Task: Create in the project BlazeTech in Backlog an issue 'Integrate a new social media sharing feature into an existing e-commerce website to enhance product visibility and social engagement', assign it to team member softage.2@softage.net and change the status to IN PROGRESS. Create in the project BlazeTech in Backlog an issue 'Develop a new tool for automated testing of web application security vulnerabilities and penetration testing', assign it to team member softage.3@softage.net and change the status to IN PROGRESS
Action: Mouse moved to (197, 52)
Screenshot: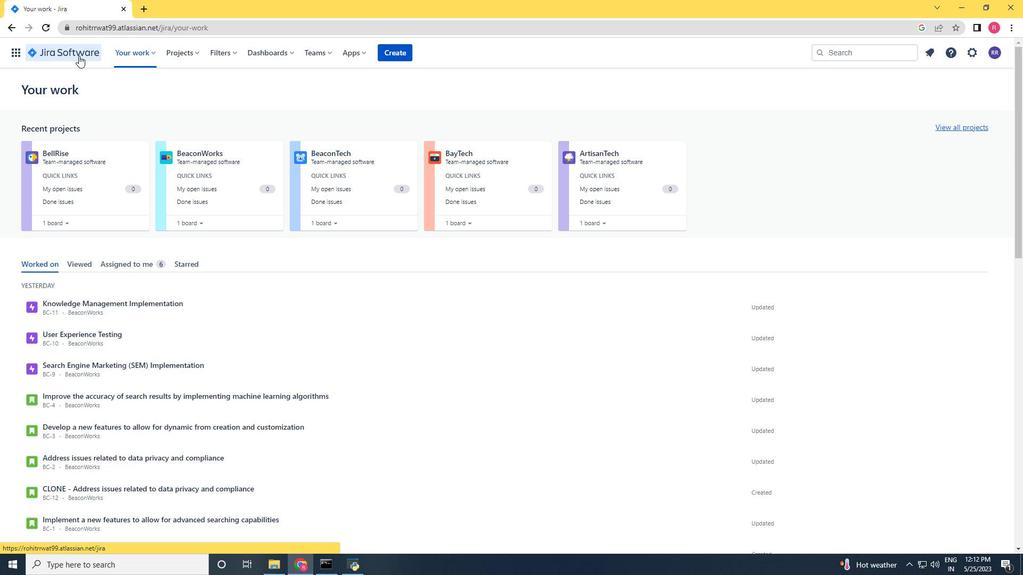 
Action: Mouse pressed left at (197, 52)
Screenshot: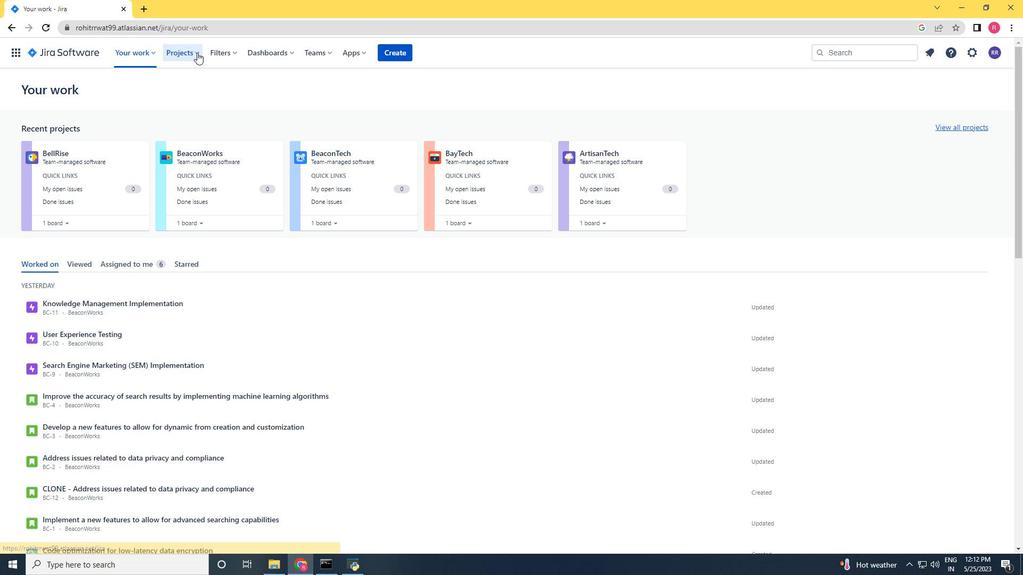 
Action: Mouse moved to (205, 96)
Screenshot: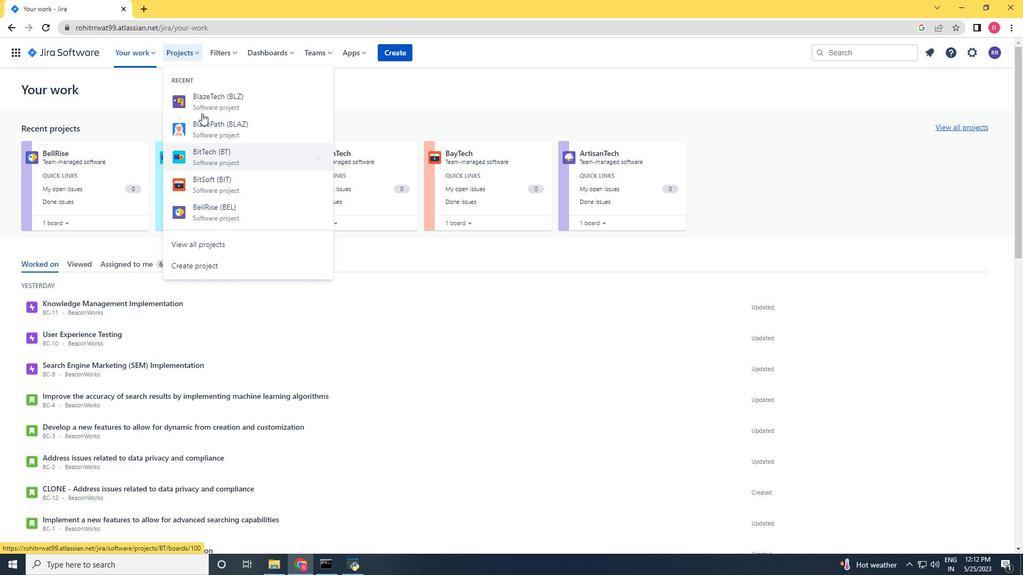 
Action: Mouse pressed left at (205, 96)
Screenshot: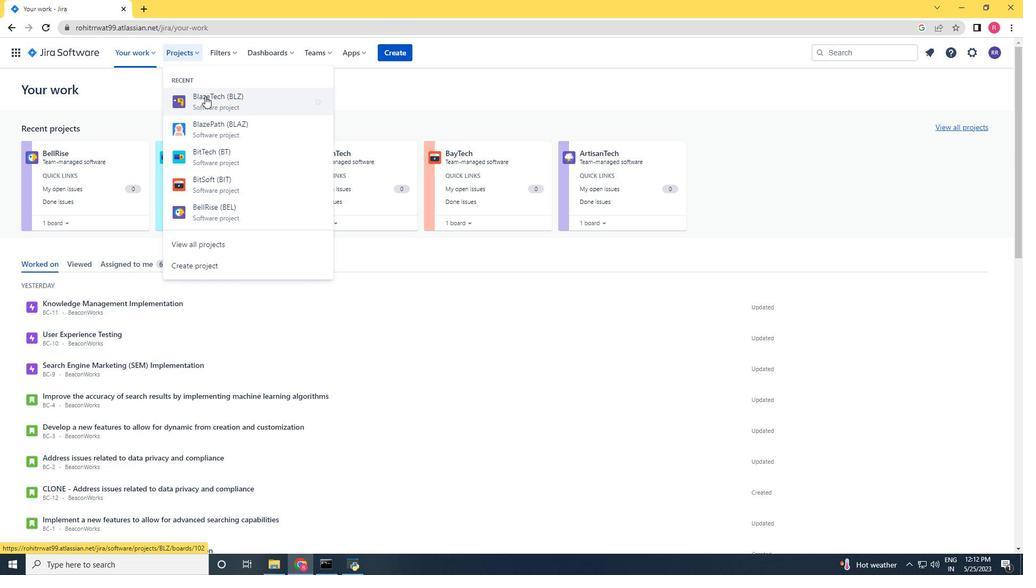 
Action: Mouse moved to (37, 161)
Screenshot: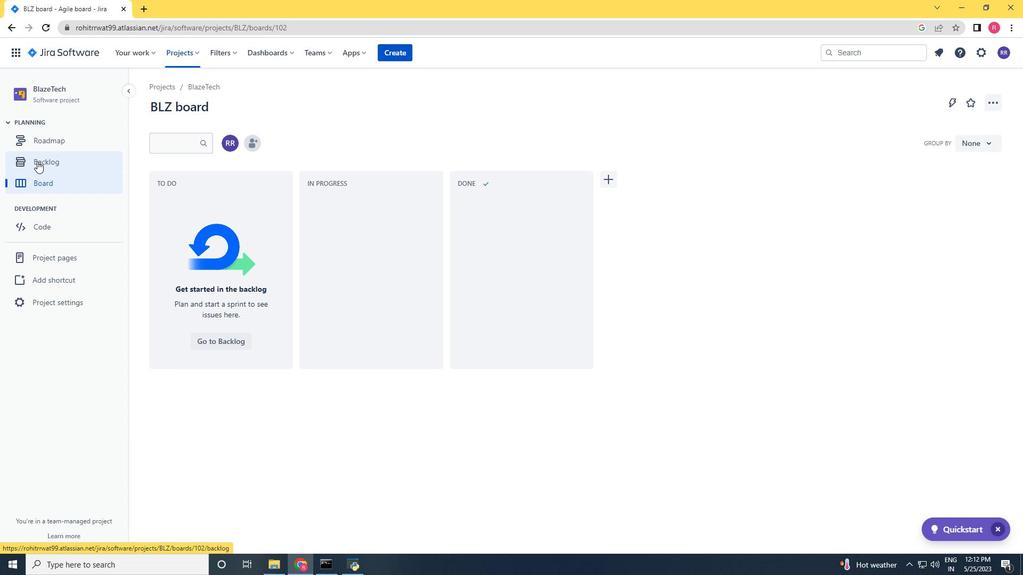 
Action: Mouse pressed left at (37, 161)
Screenshot: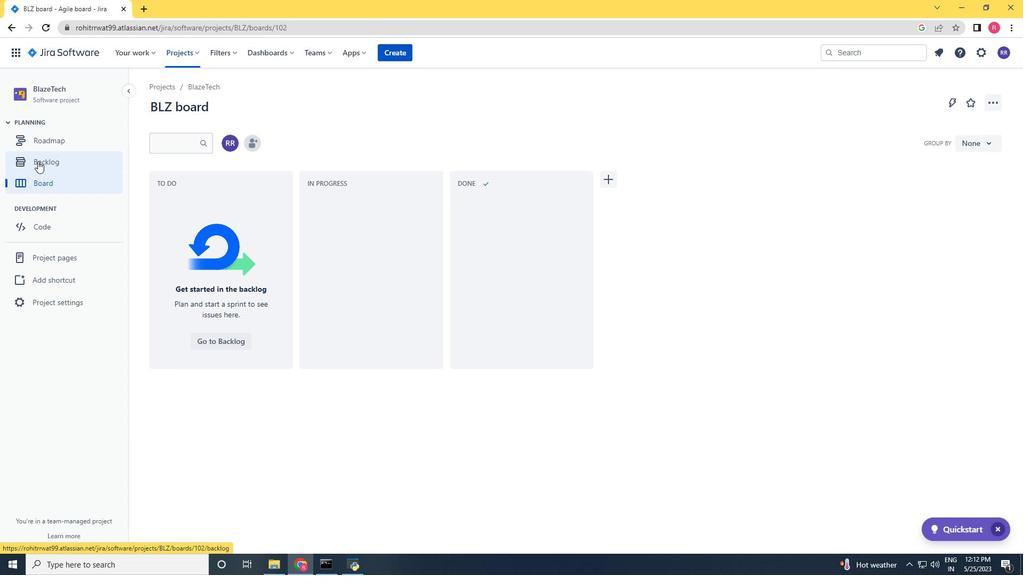 
Action: Mouse moved to (282, 166)
Screenshot: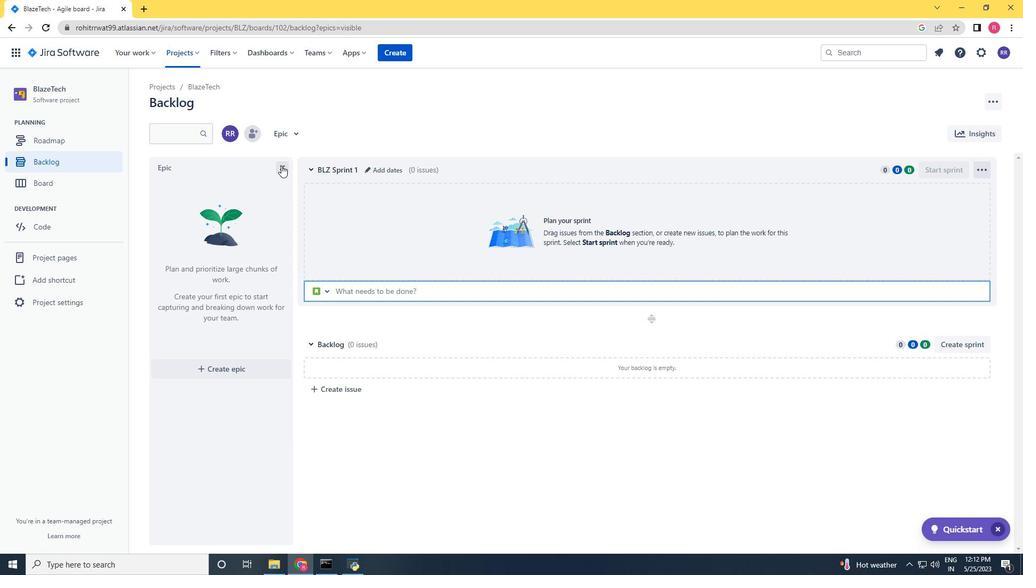 
Action: Mouse pressed left at (282, 166)
Screenshot: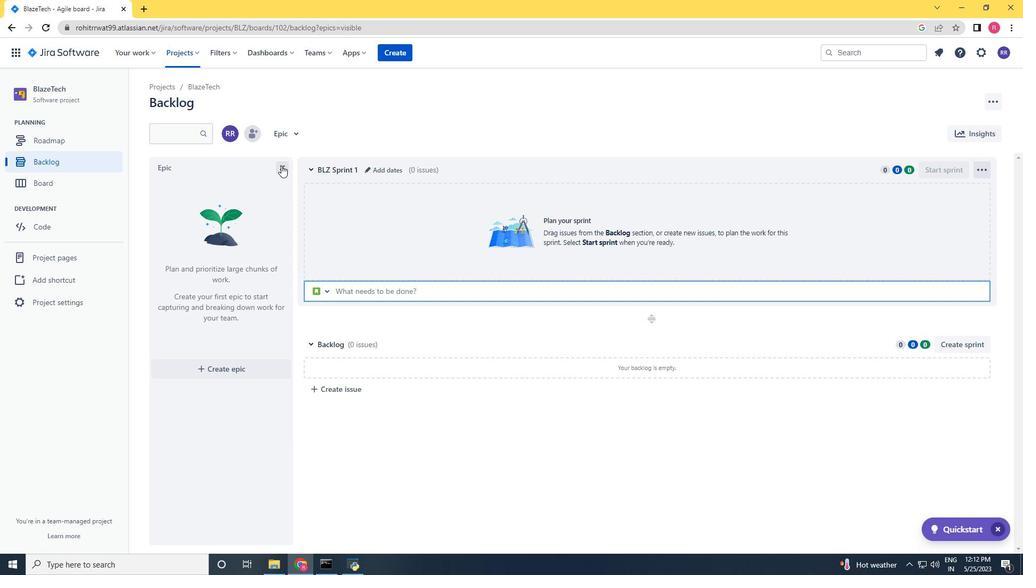 
Action: Mouse moved to (179, 390)
Screenshot: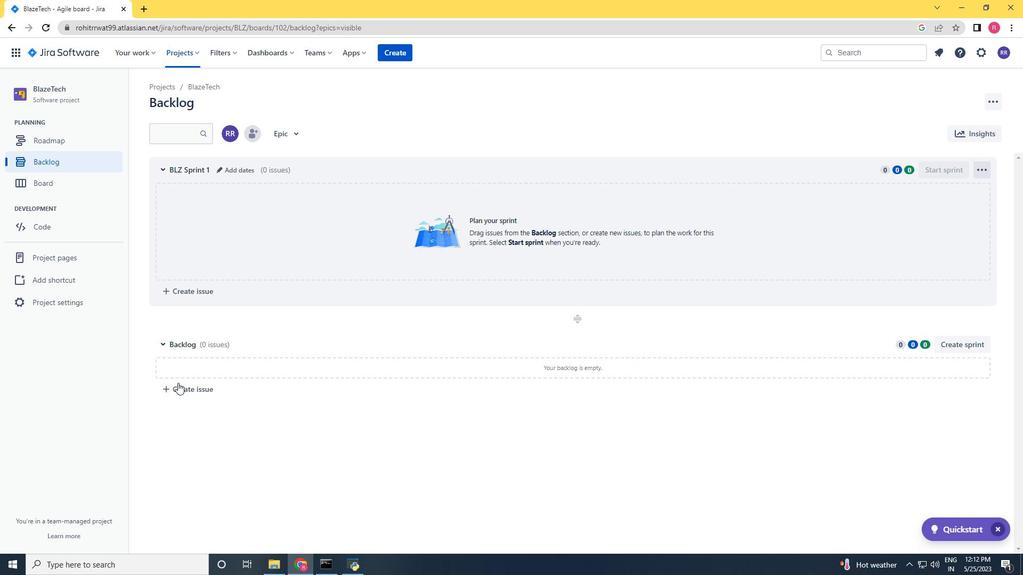 
Action: Mouse pressed left at (179, 390)
Screenshot: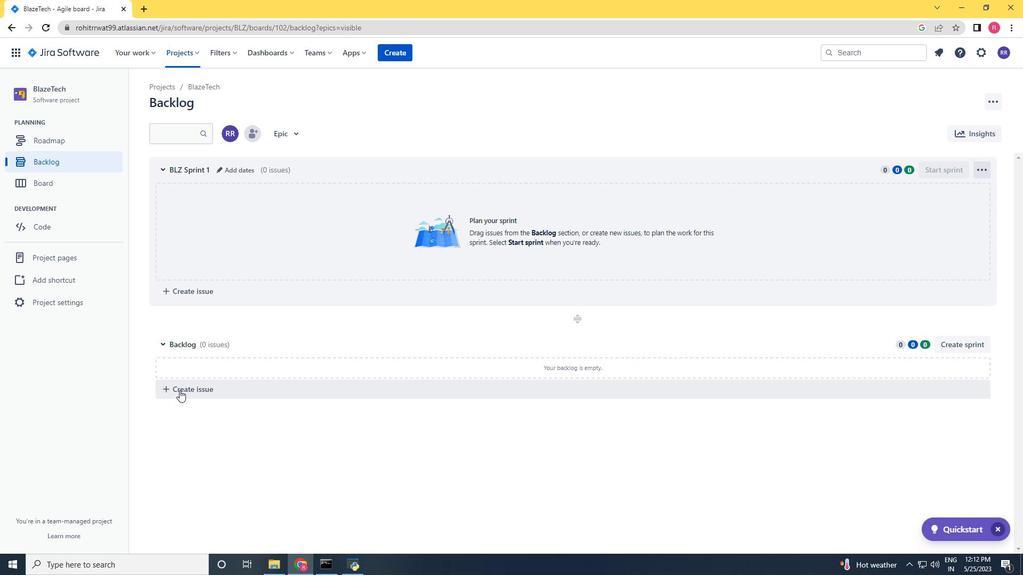 
Action: Key pressed <Key.shift_r><Key.shift_r>Integrate<Key.space>
Screenshot: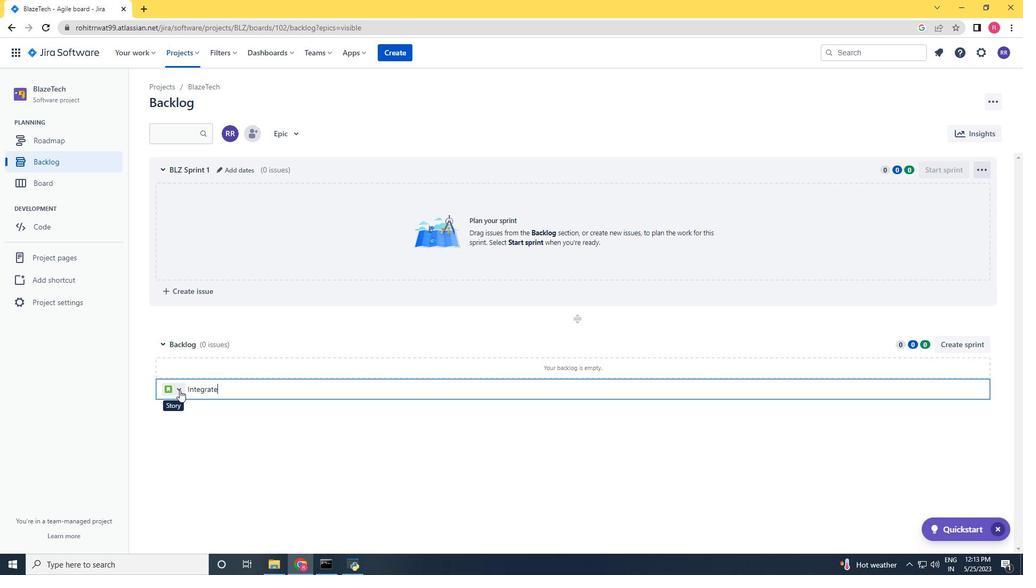 
Action: Mouse moved to (218, 239)
Screenshot: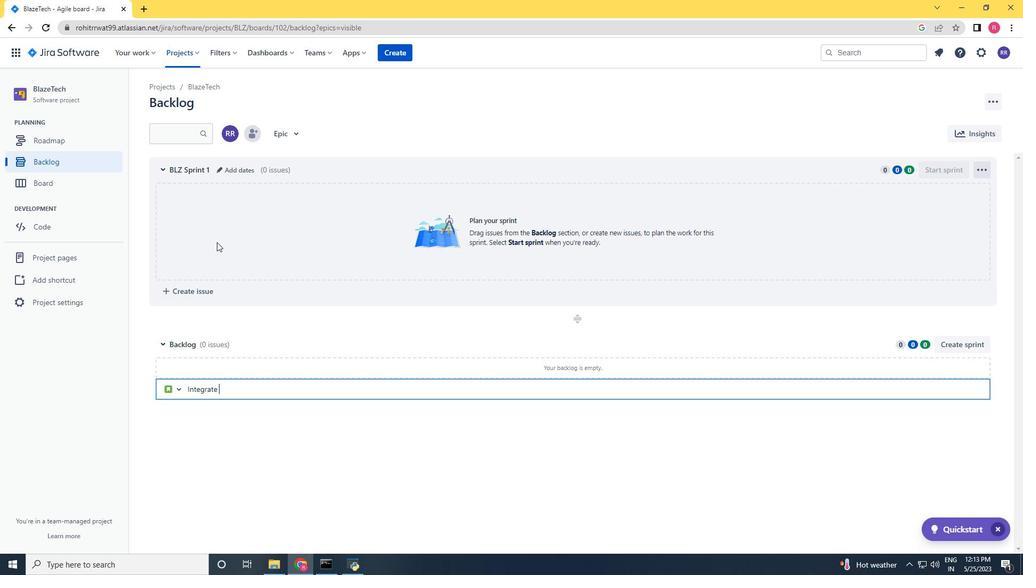 
Action: Key pressed a<Key.space>new<Key.space>social<Key.space>media<Key.space>sharing<Key.space>feature<Key.space>into<Key.space>an<Key.space>w<Key.backspace>existing<Key.space>e-commerce<Key.space>website<Key.space>to<Key.space>enhance<Key.space>product<Key.space>c<Key.backspace>visibility<Key.space>and<Key.space>social<Key.space>engagement<Key.space><Key.enter>
Screenshot: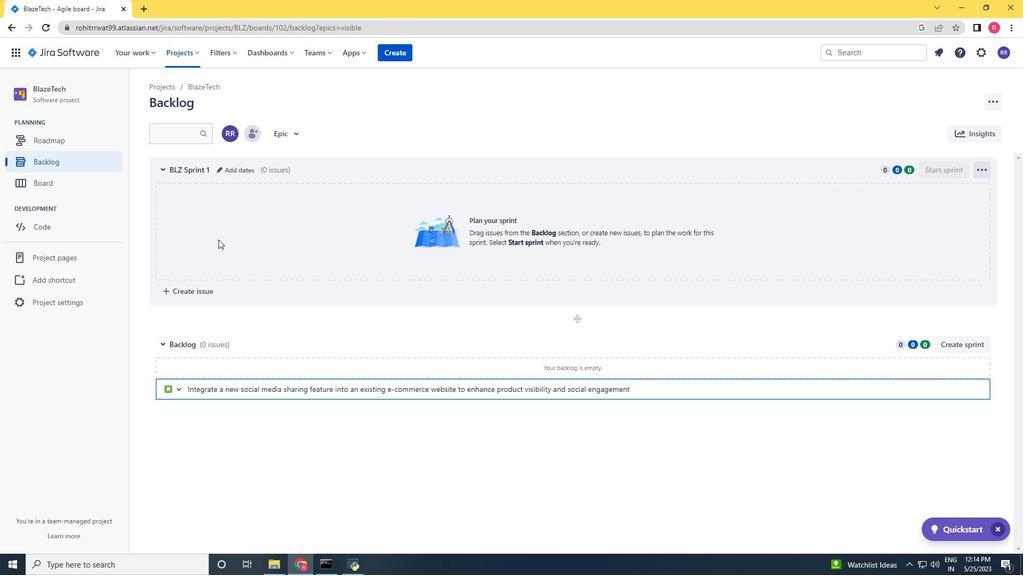 
Action: Mouse moved to (421, 364)
Screenshot: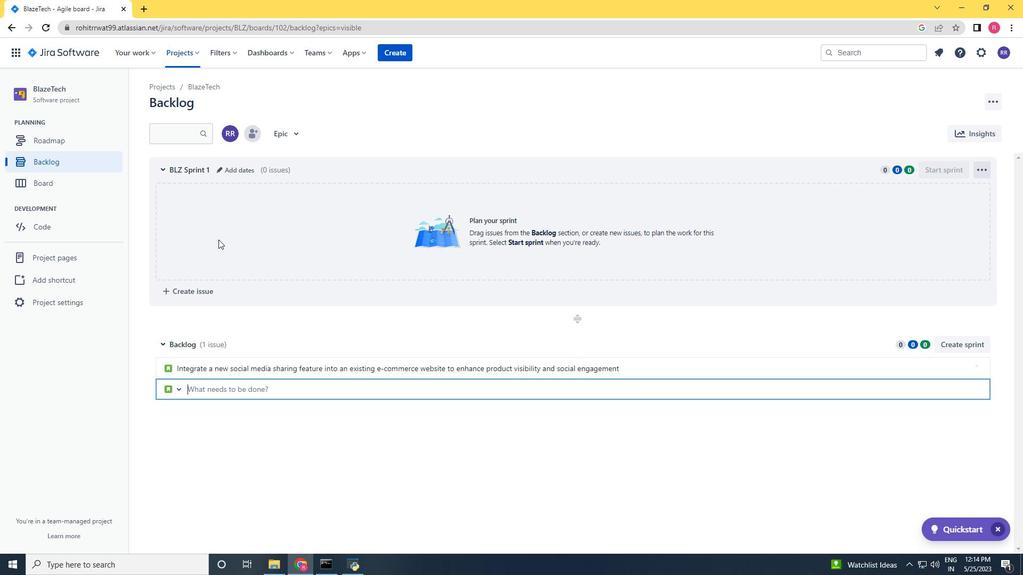 
Action: Mouse scrolled (421, 364) with delta (0, 0)
Screenshot: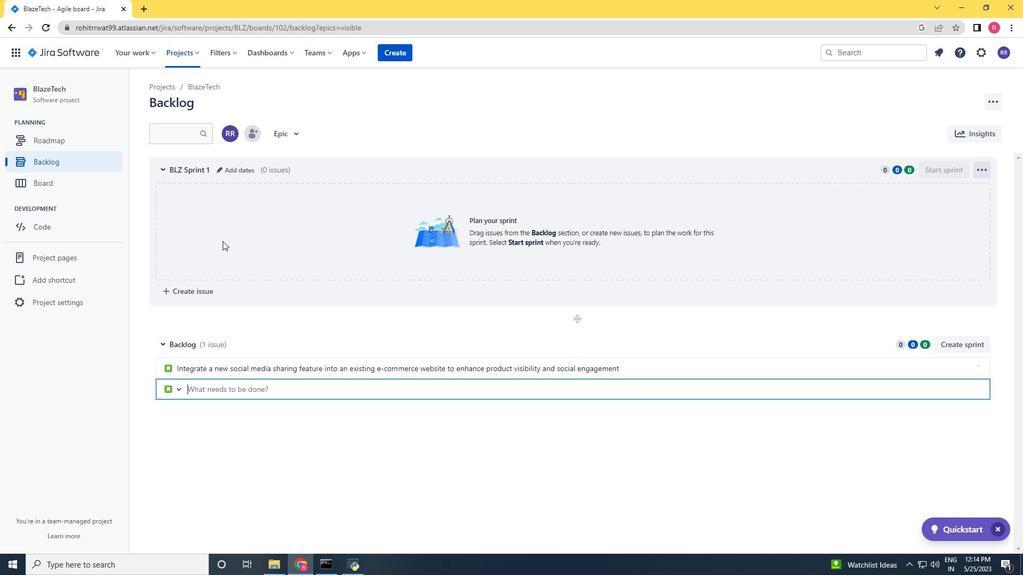 
Action: Mouse moved to (928, 369)
Screenshot: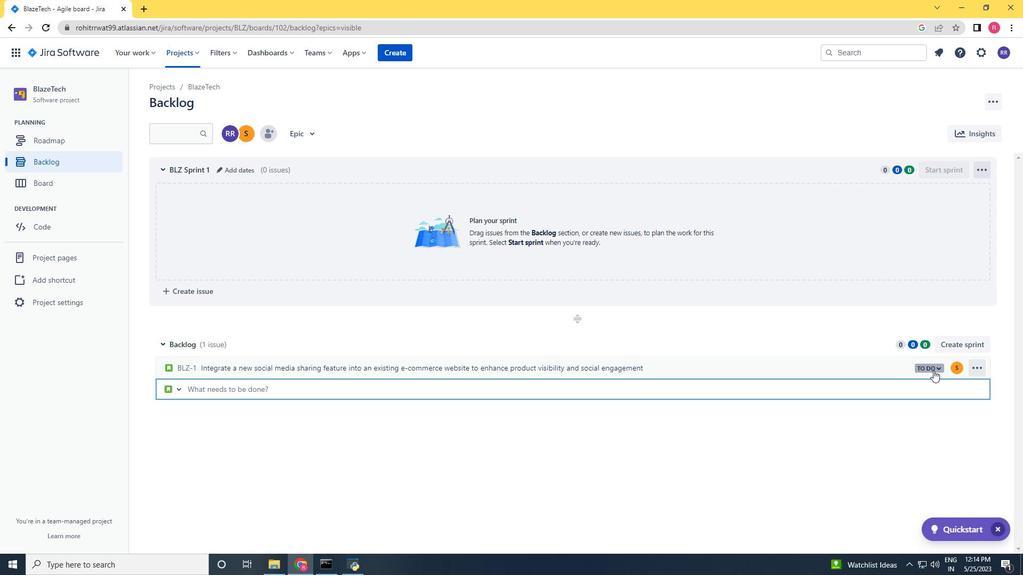 
Action: Mouse pressed left at (928, 369)
Screenshot: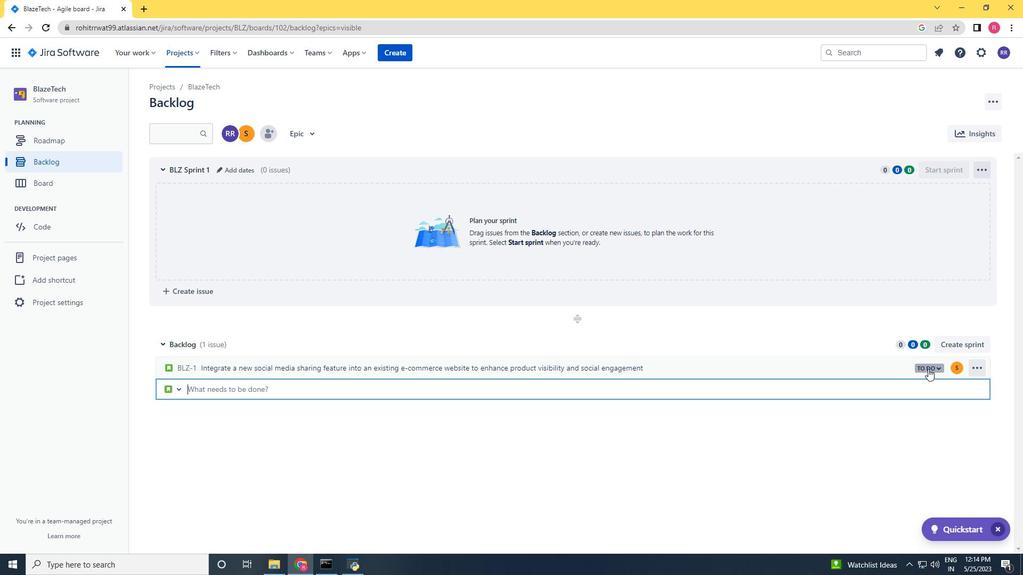 
Action: Mouse moved to (859, 390)
Screenshot: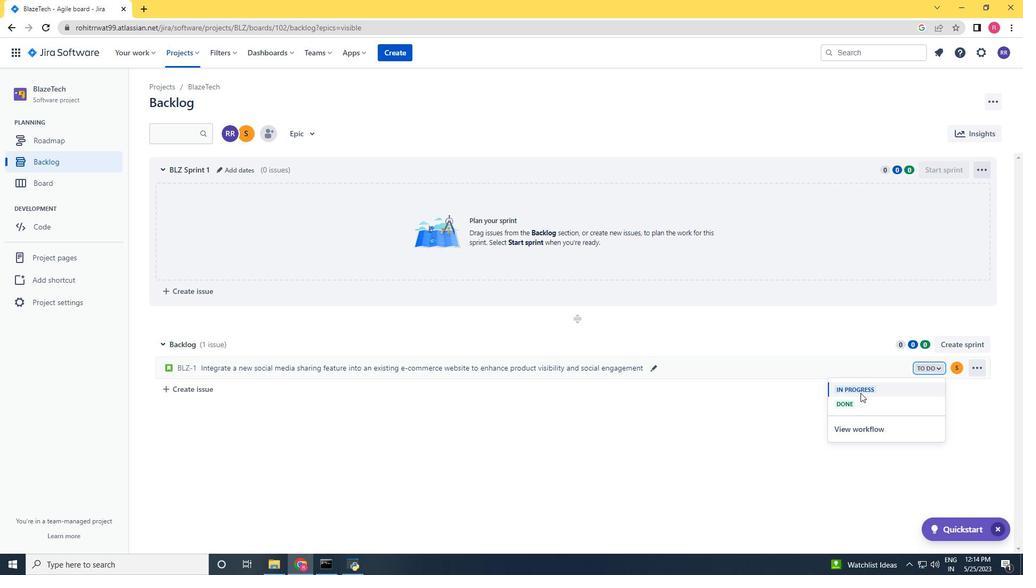 
Action: Mouse pressed left at (859, 390)
Screenshot: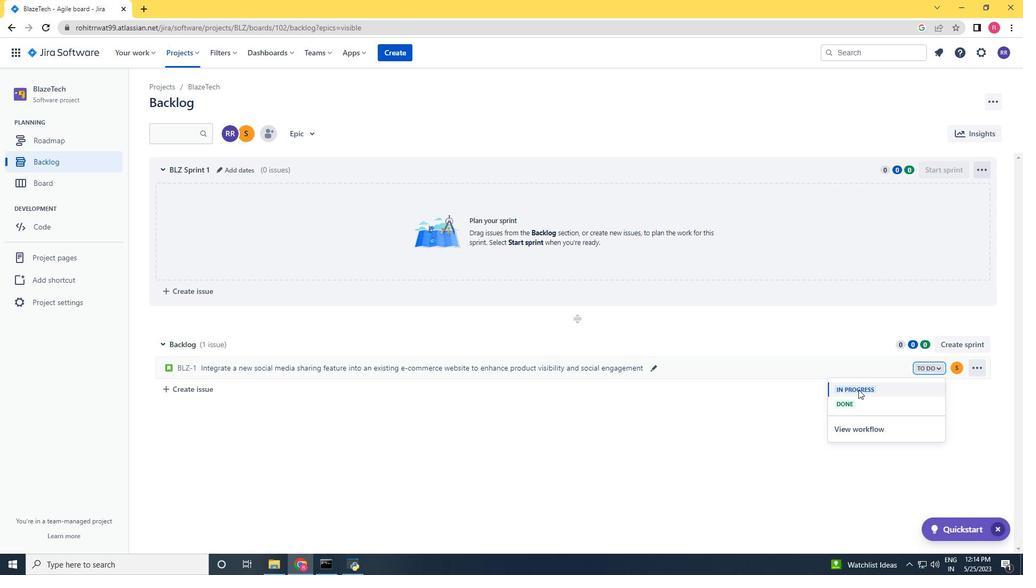 
Action: Mouse moved to (198, 387)
Screenshot: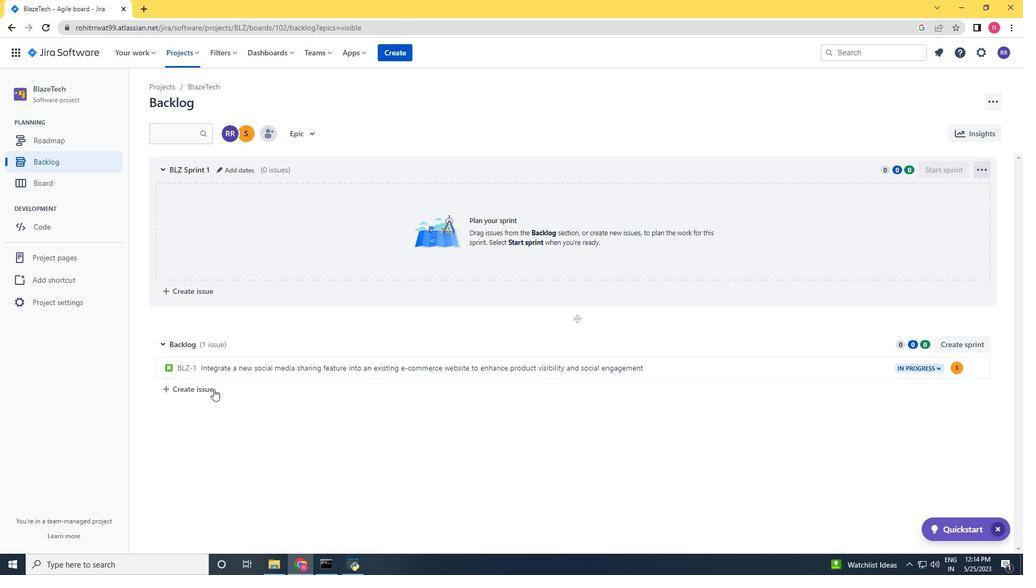 
Action: Mouse pressed left at (198, 387)
Screenshot: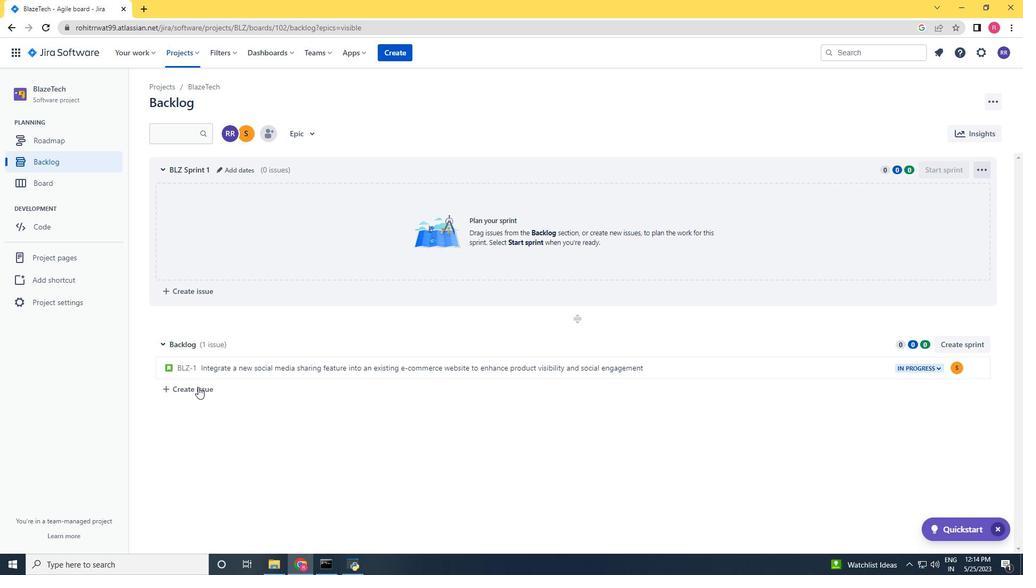 
Action: Key pressed <Key.shift>Develop<Key.space>a<Key.space>new<Key.space>tool<Key.space>for<Key.space>automated<Key.space>testing<Key.space>of<Key.space>web<Key.space>applicating<Key.backspace><Key.space><Key.backspace><Key.backspace><Key.backspace><Key.backspace><Key.backspace>ation<Key.space>d<Key.backspace>securu<Key.backspace>ity<Key.space>vuknerabilities<Key.space>a<Key.backspace><Key.backspace><Key.backspace>s<Key.space><Key.left><Key.left><Key.left><Key.left><Key.left><Key.left><Key.left><Key.left><Key.left><Key.left><Key.left><Key.left><Key.left><Key.backspace>l<Key.right><Key.right><Key.right><Key.right><Key.right><Key.right><Key.right><Key.right><Key.right><Key.right><Key.right><Key.right><Key.right><Key.right><Key.right><Key.right><Key.right><Key.right>and<Key.space>penetration<Key.space>testing<Key.space><Key.enter>
Screenshot: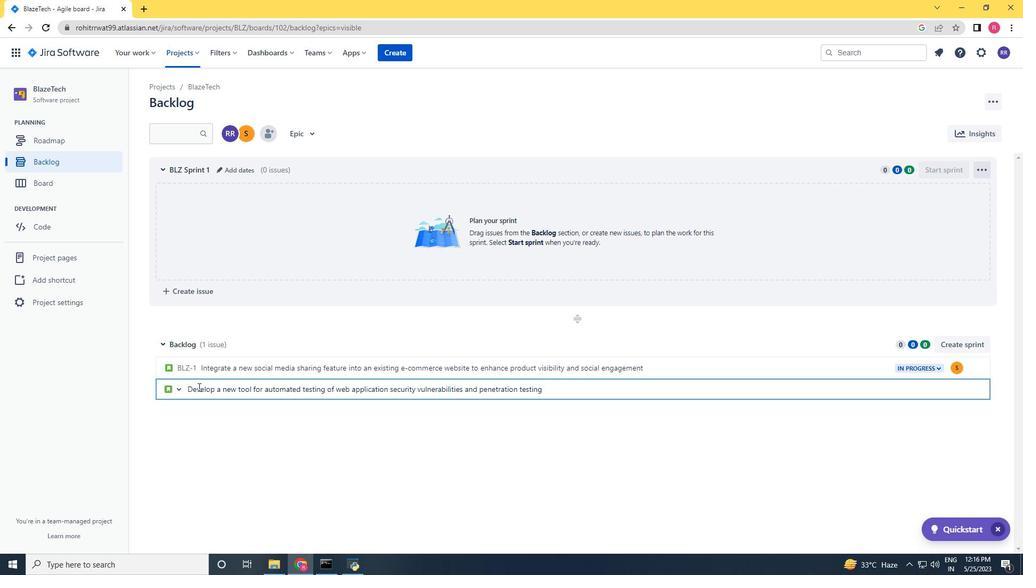 
Action: Mouse moved to (956, 386)
Screenshot: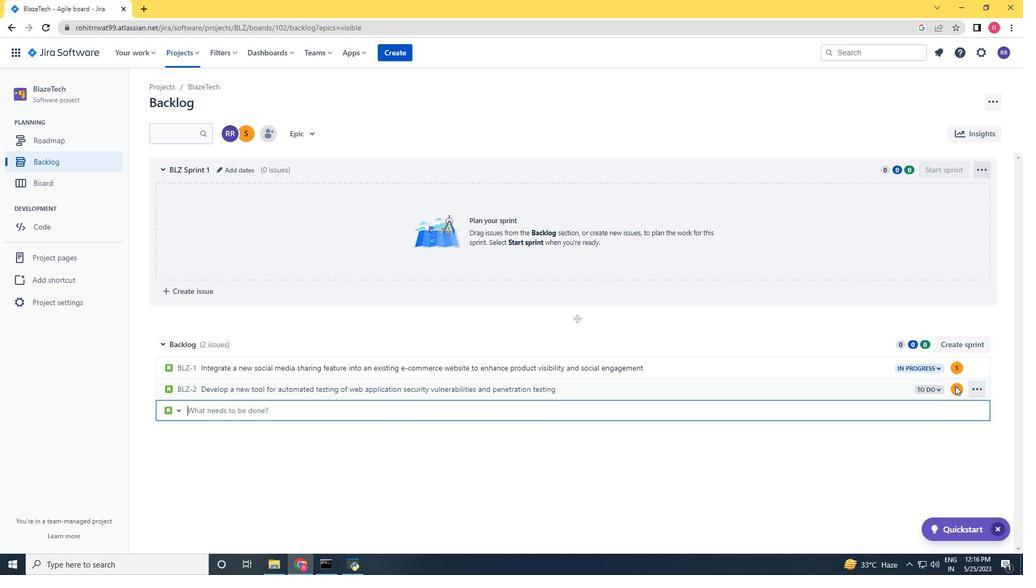 
Action: Mouse pressed left at (956, 386)
Screenshot: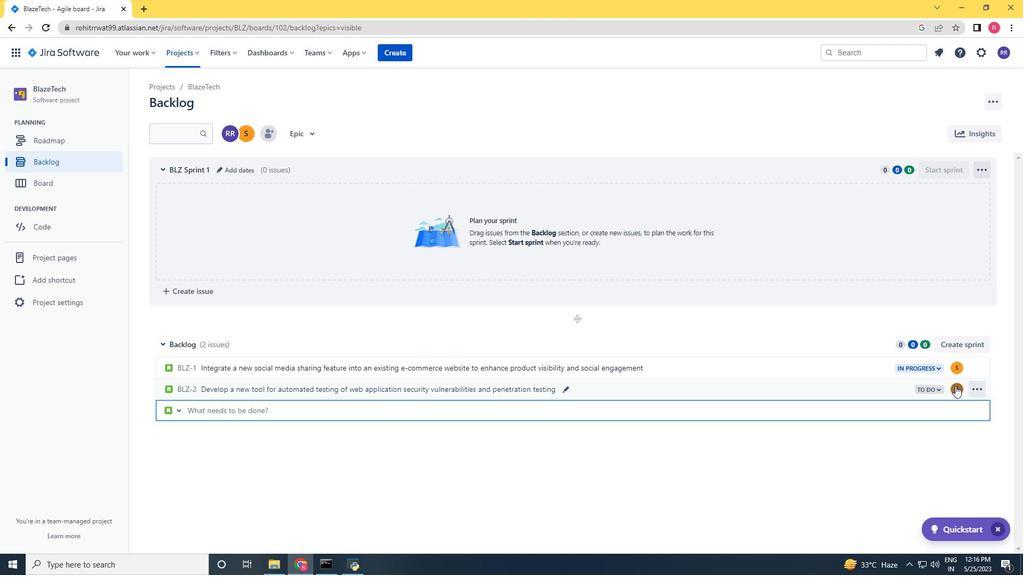 
Action: Mouse moved to (956, 387)
Screenshot: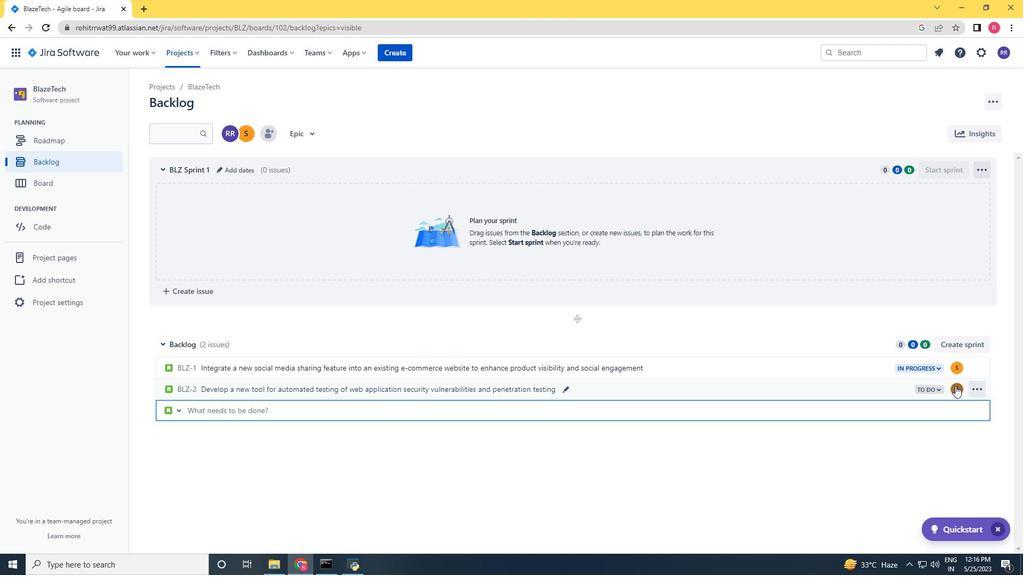 
Action: Key pressed sofage.2<Key.backspace>3<Key.shift><Key.shift><Key.shift><Key.shift><Key.shift><Key.shift><Key.shift><Key.shift><Key.shift><Key.shift><Key.shift><Key.shift><Key.shift><Key.shift><Key.shift><Key.shift><Key.shift><Key.shift><Key.shift><Key.shift><Key.shift><Key.shift>@softage.net
Screenshot: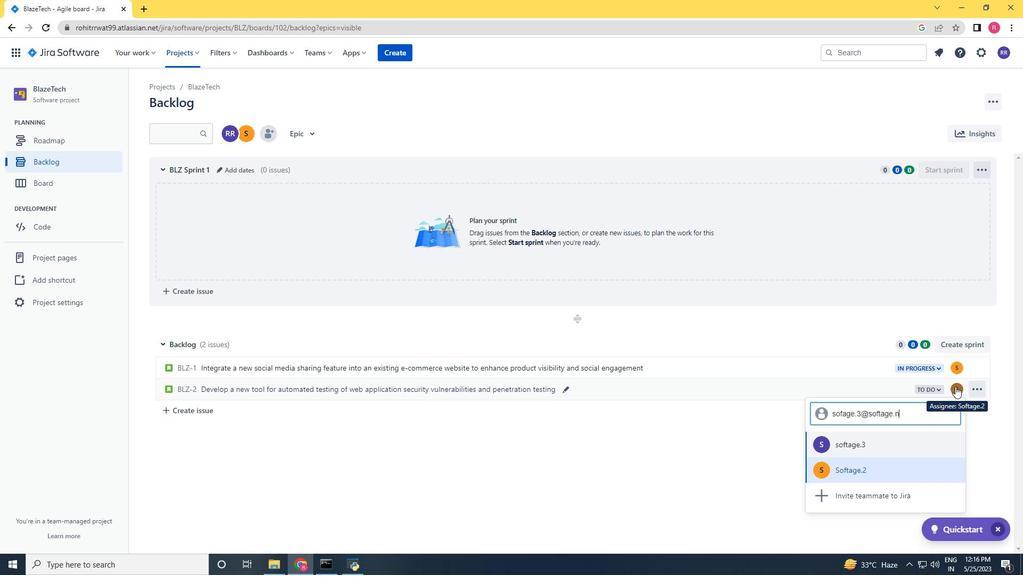 
Action: Mouse moved to (844, 416)
Screenshot: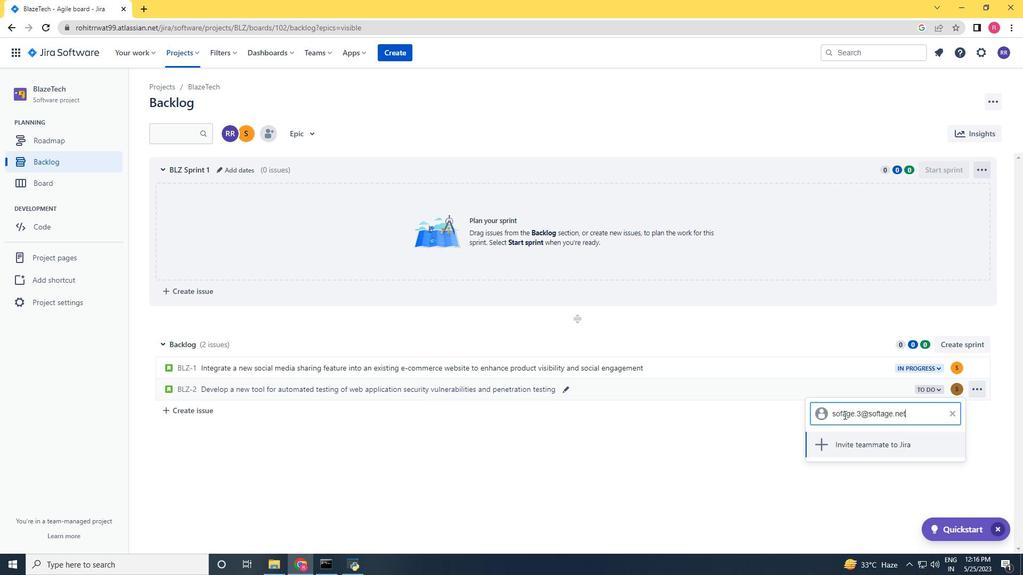 
Action: Mouse pressed left at (844, 416)
Screenshot: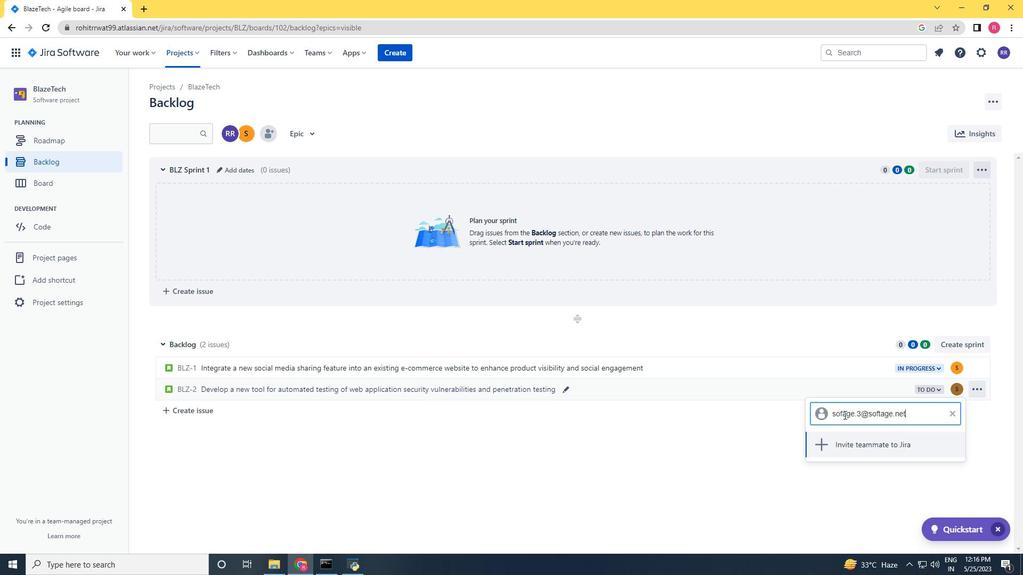 
Action: Key pressed t
Screenshot: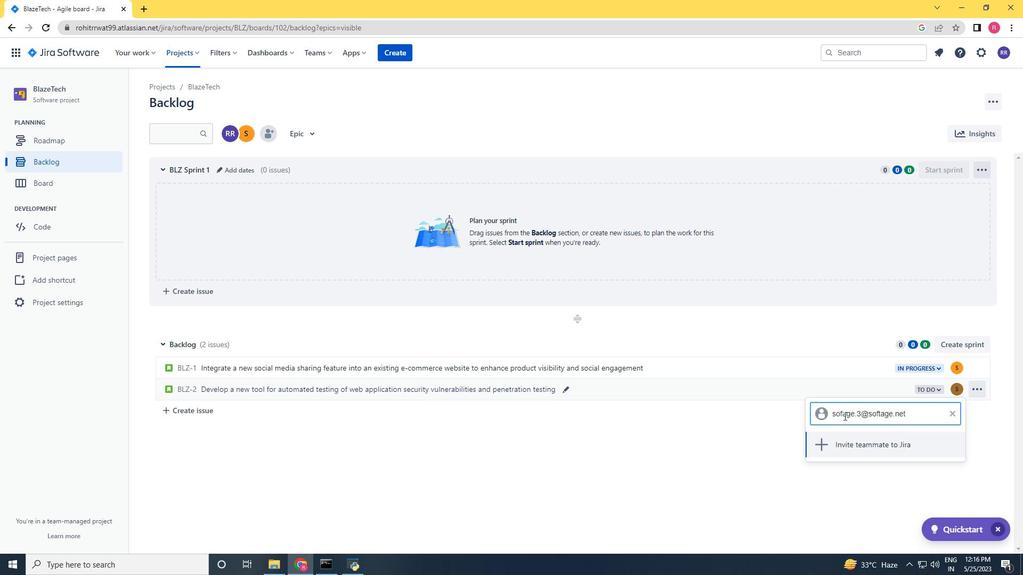 
Action: Mouse moved to (852, 435)
Screenshot: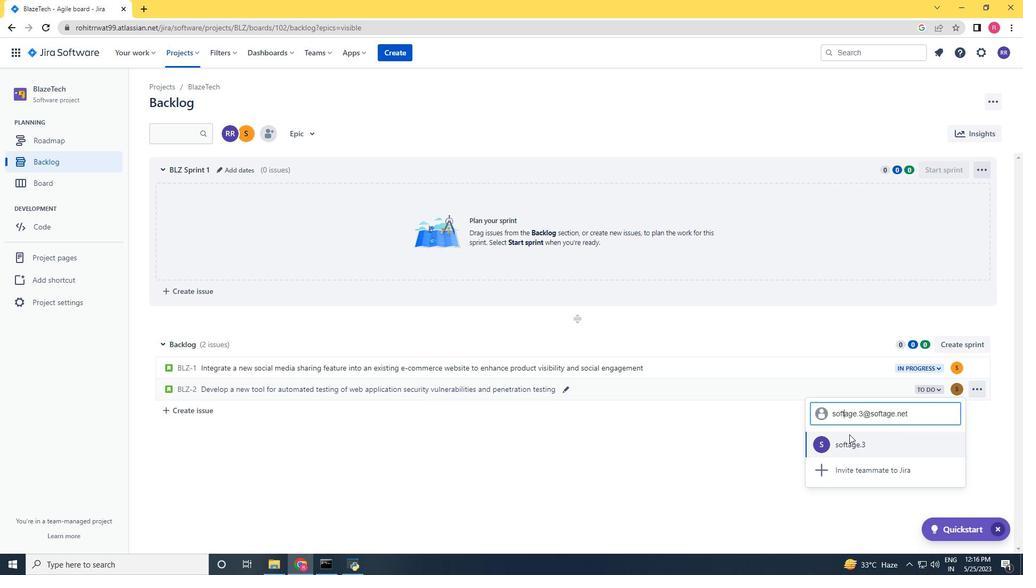 
Action: Mouse pressed left at (852, 435)
Screenshot: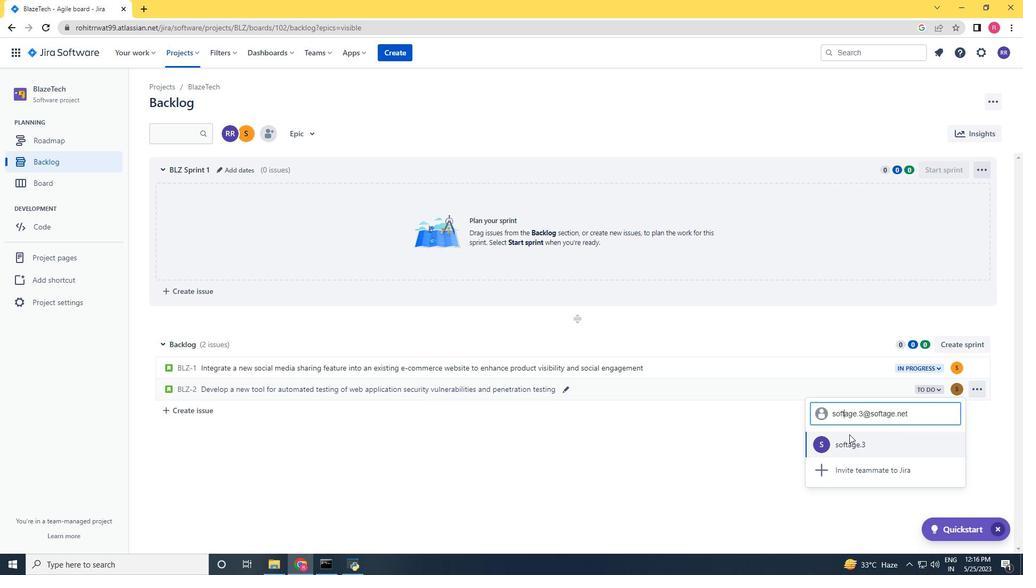 
Action: Mouse moved to (927, 394)
Screenshot: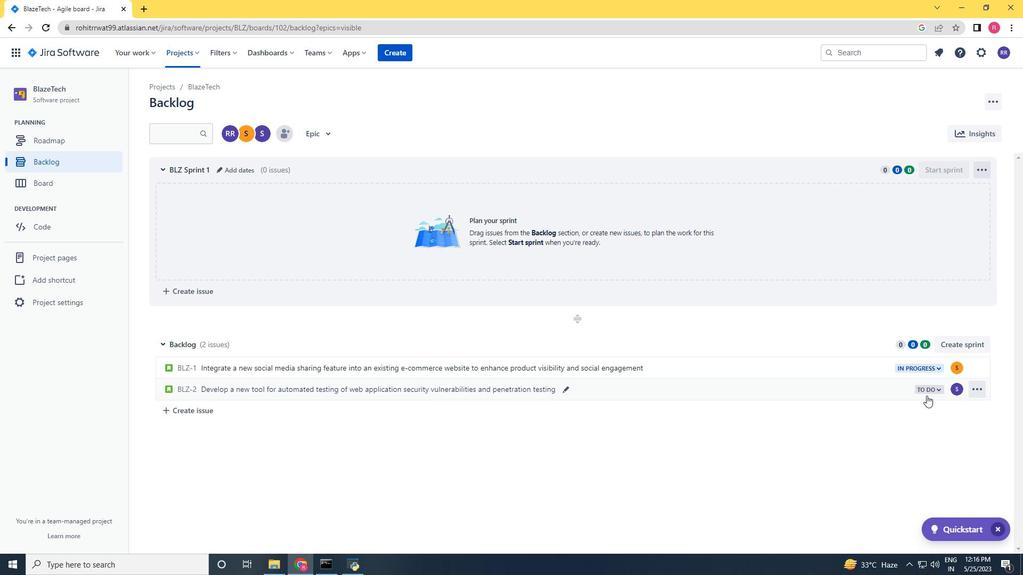 
Action: Mouse pressed left at (927, 394)
Screenshot: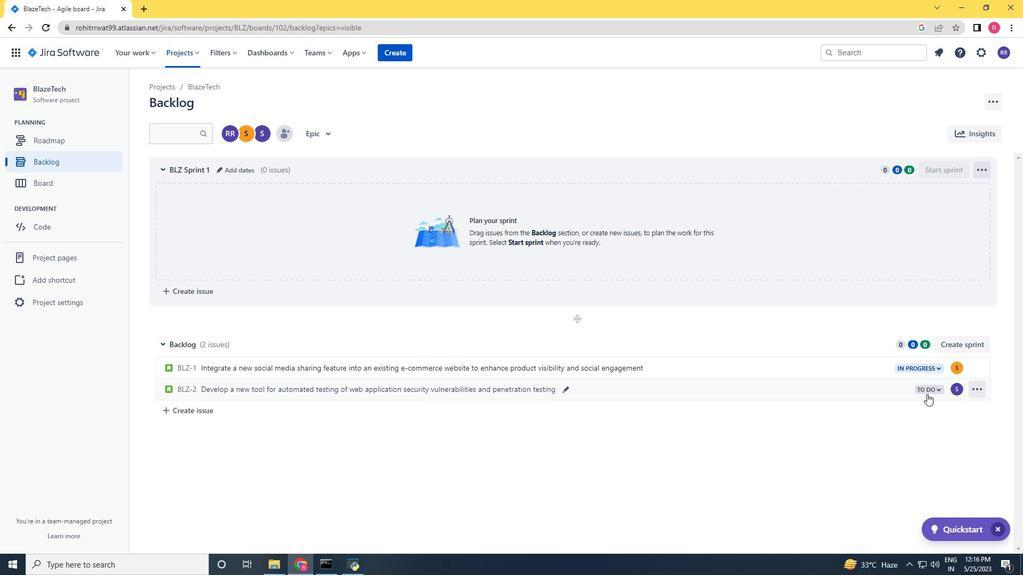 
Action: Mouse moved to (875, 412)
Screenshot: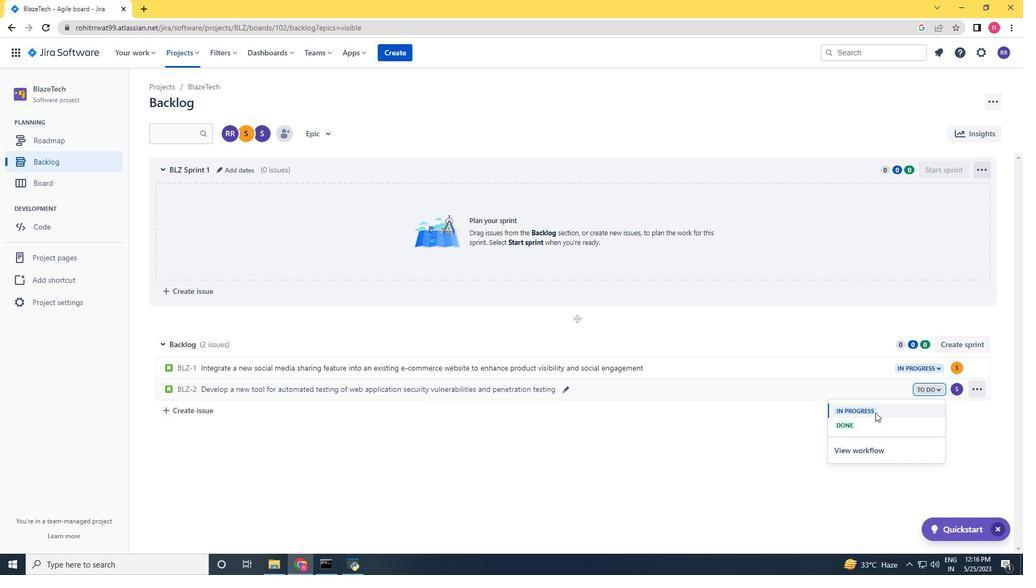 
Action: Mouse pressed left at (875, 412)
Screenshot: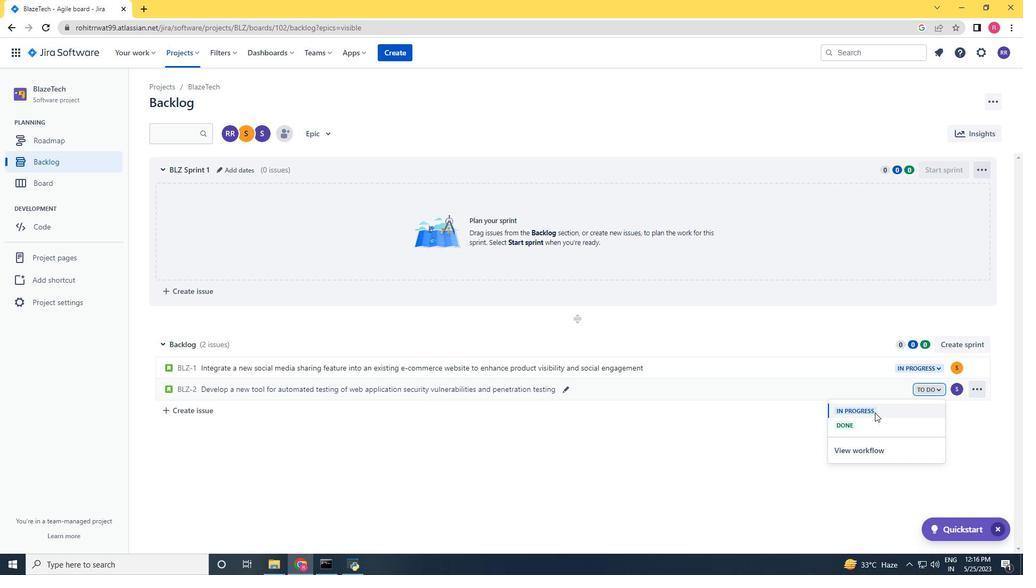 
Action: Mouse moved to (695, 509)
Screenshot: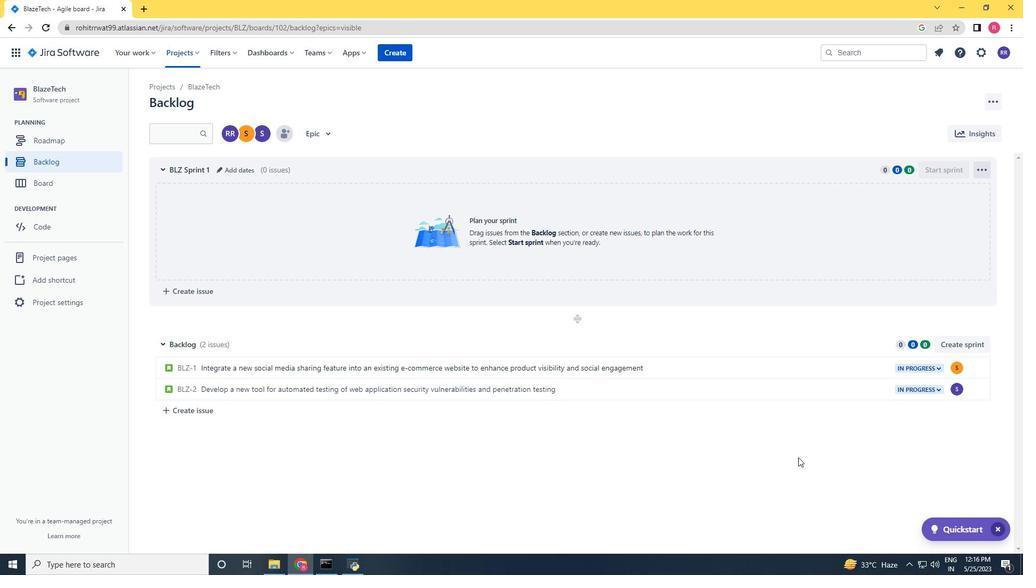 
